 Task: Look for products in the category "Hot Dogs & Sausages" from the brand "Store Brand".
Action: Mouse moved to (12, 117)
Screenshot: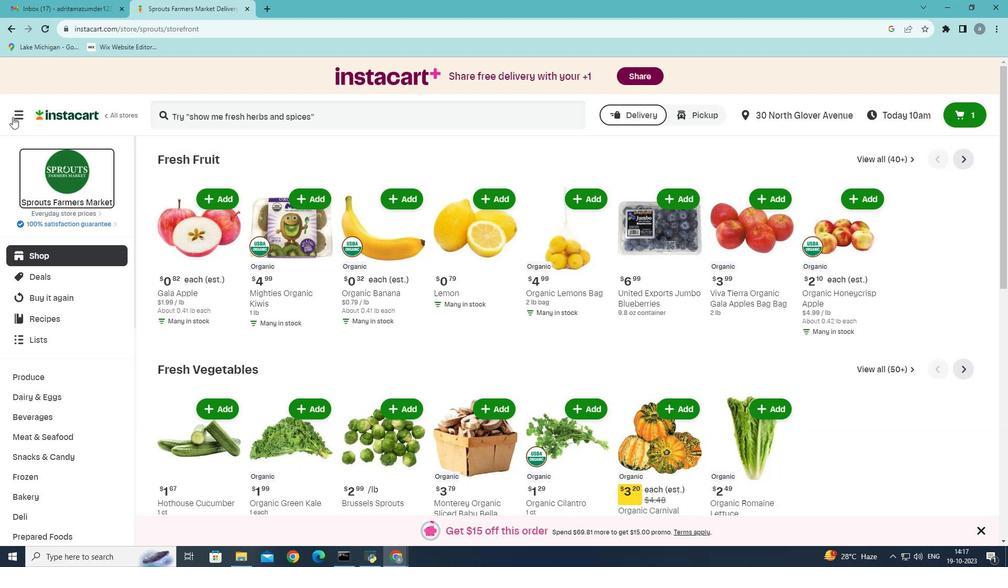 
Action: Mouse pressed left at (12, 117)
Screenshot: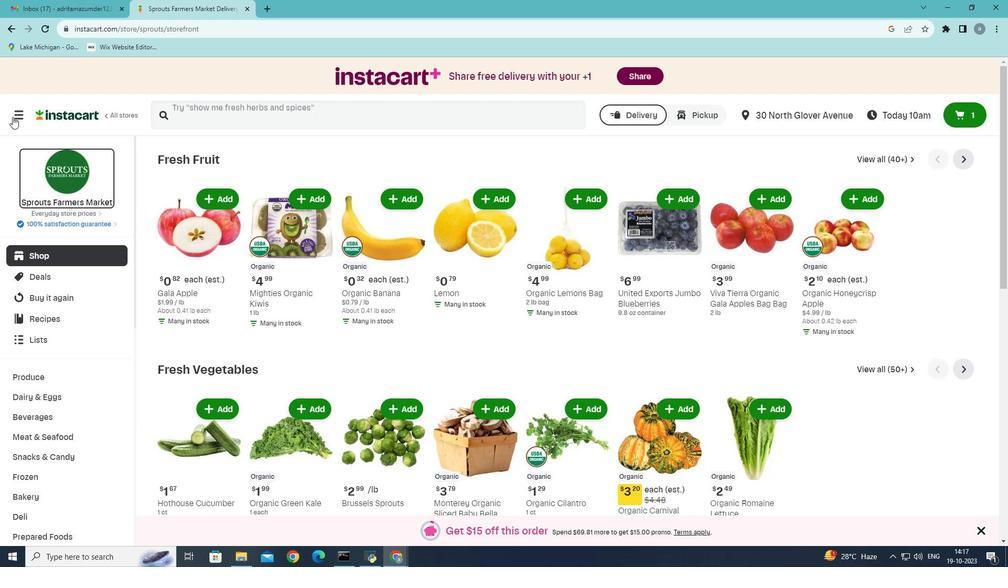 
Action: Mouse moved to (41, 306)
Screenshot: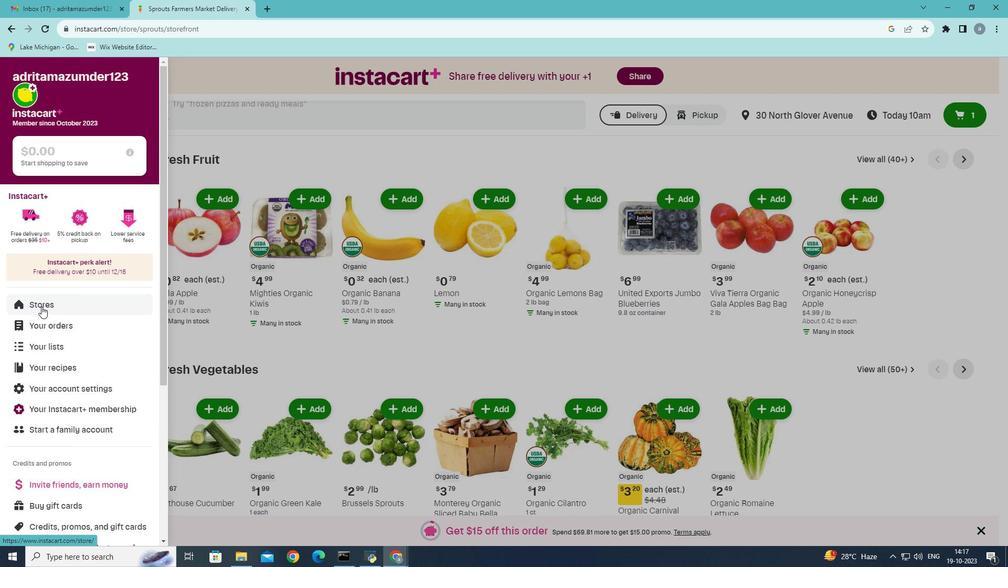 
Action: Mouse pressed left at (41, 306)
Screenshot: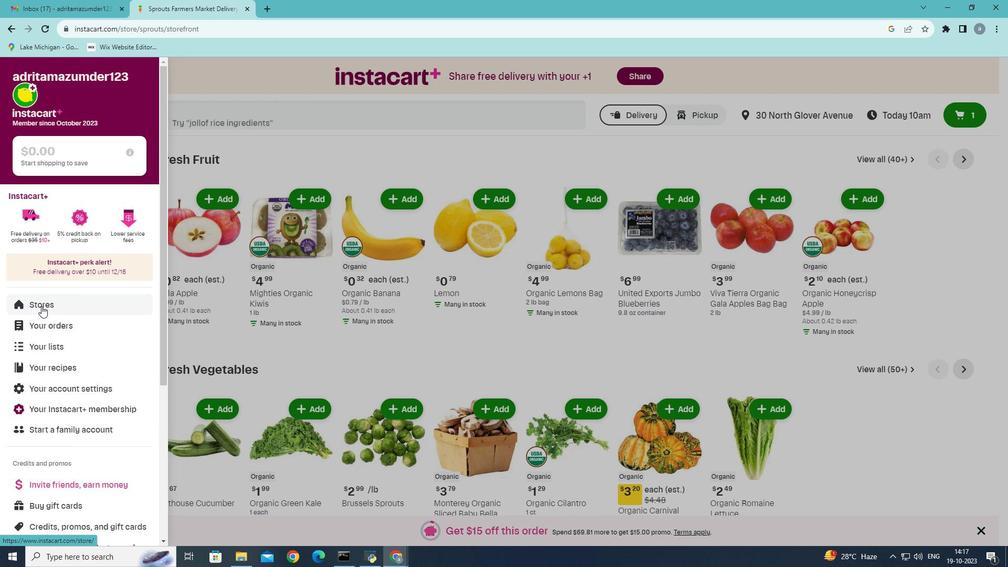 
Action: Mouse moved to (245, 121)
Screenshot: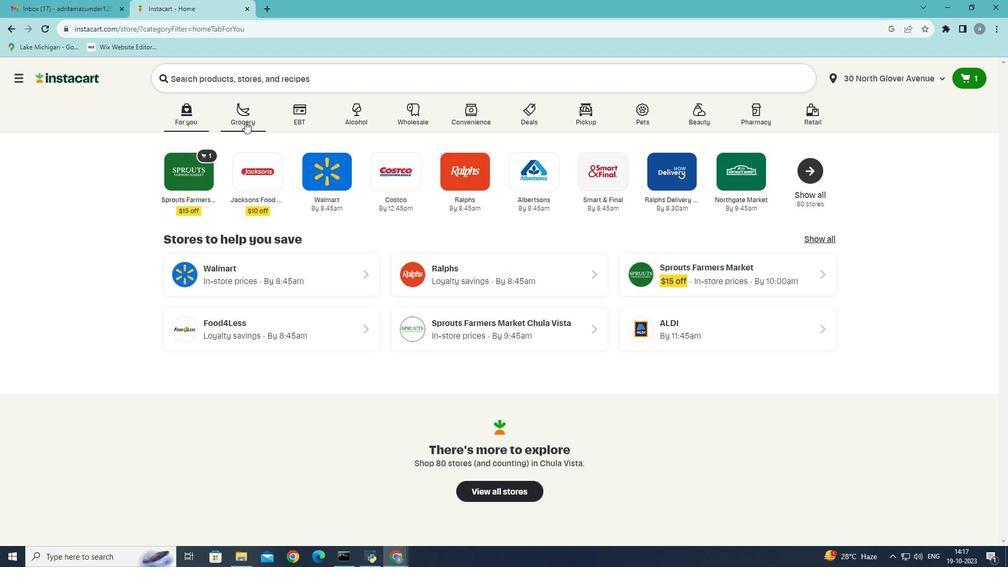 
Action: Mouse pressed left at (245, 121)
Screenshot: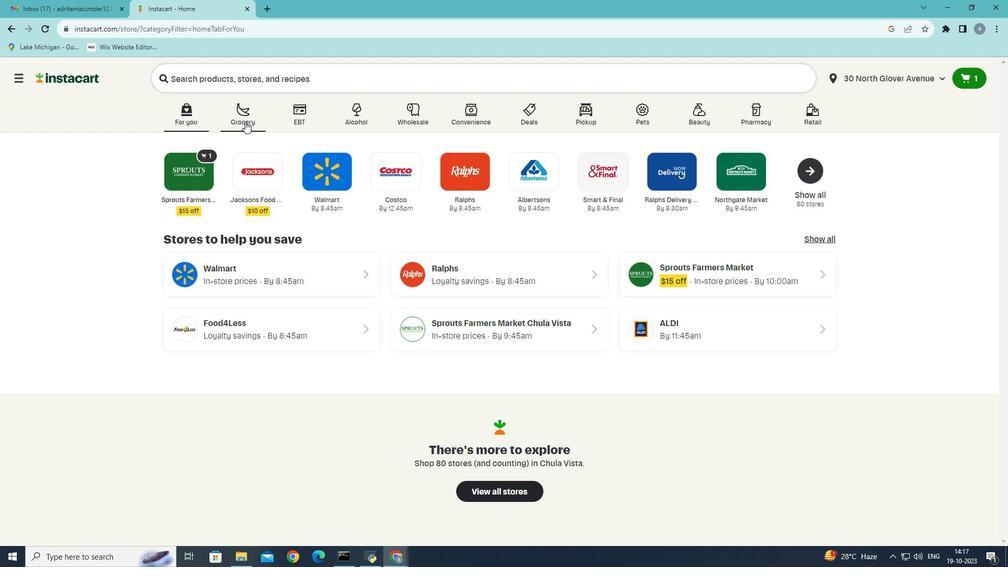
Action: Mouse moved to (267, 298)
Screenshot: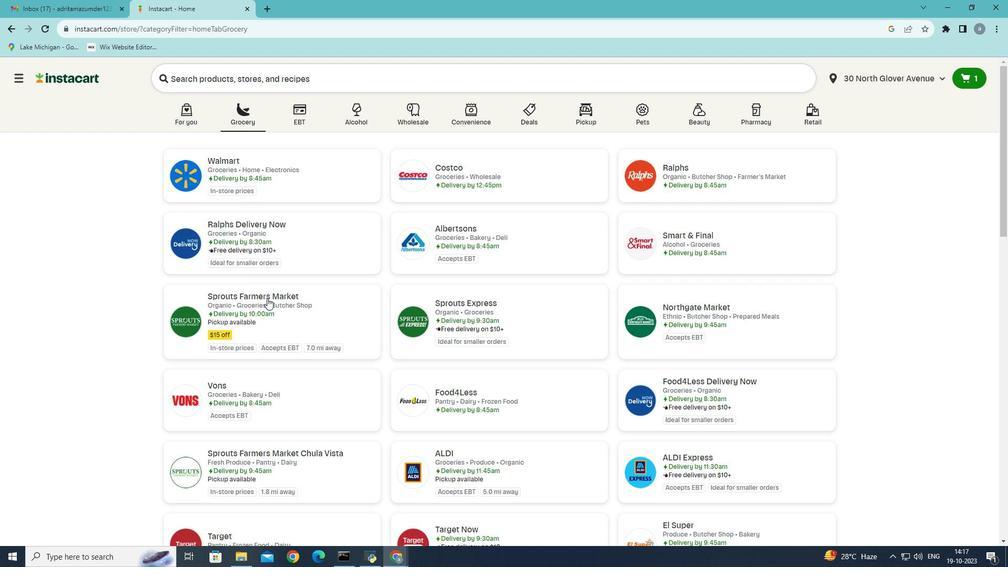 
Action: Mouse pressed left at (267, 298)
Screenshot: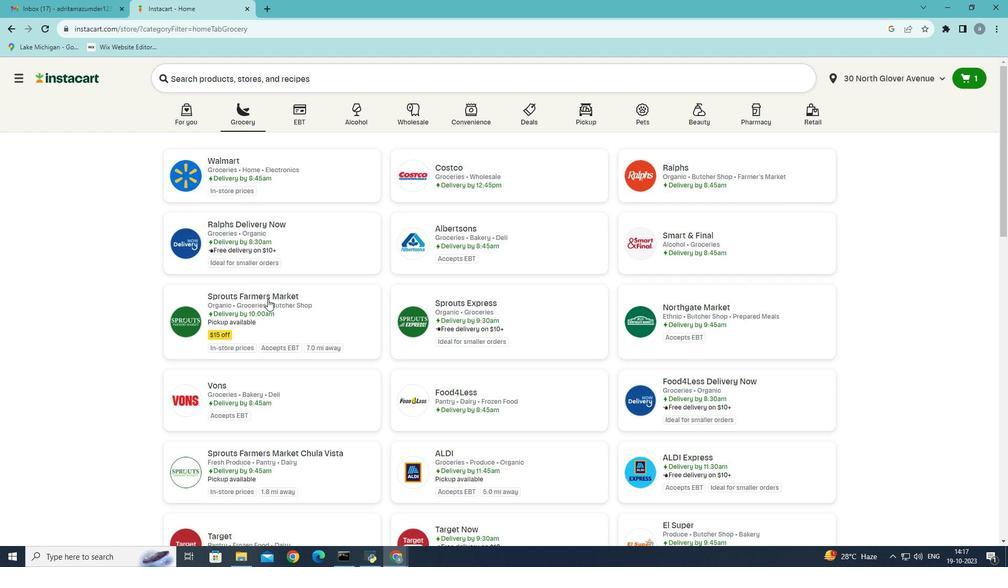 
Action: Mouse moved to (61, 439)
Screenshot: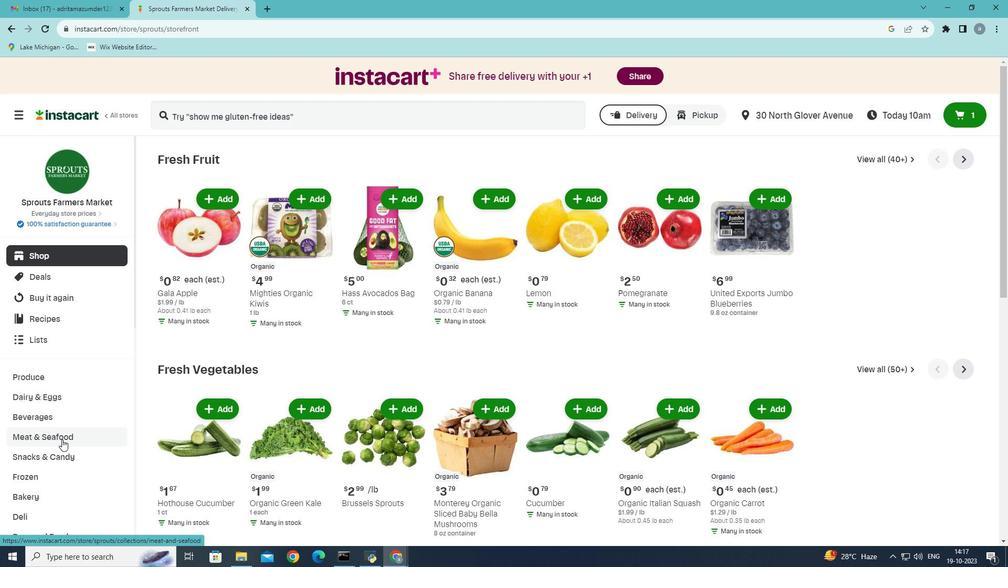 
Action: Mouse pressed left at (61, 439)
Screenshot: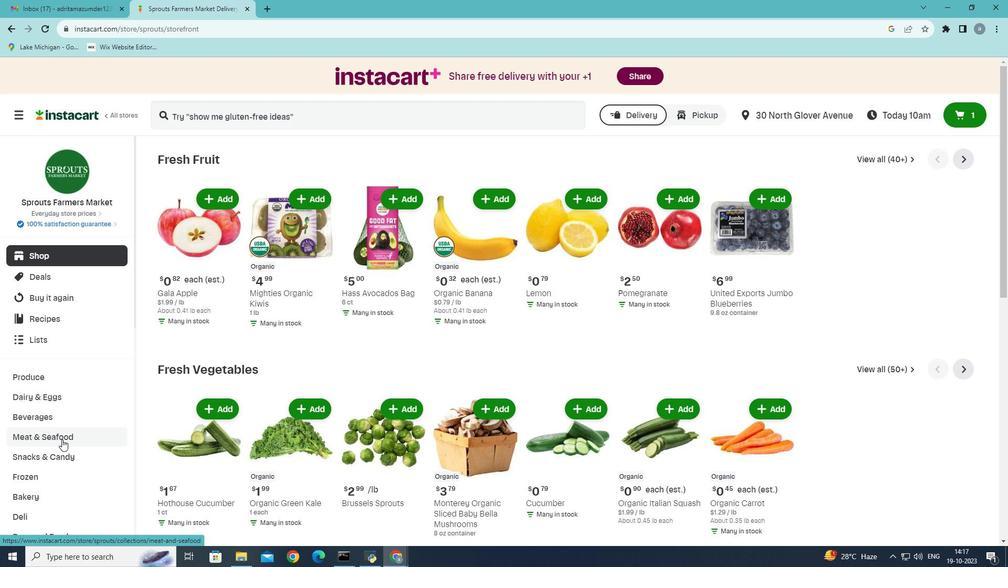 
Action: Mouse moved to (546, 186)
Screenshot: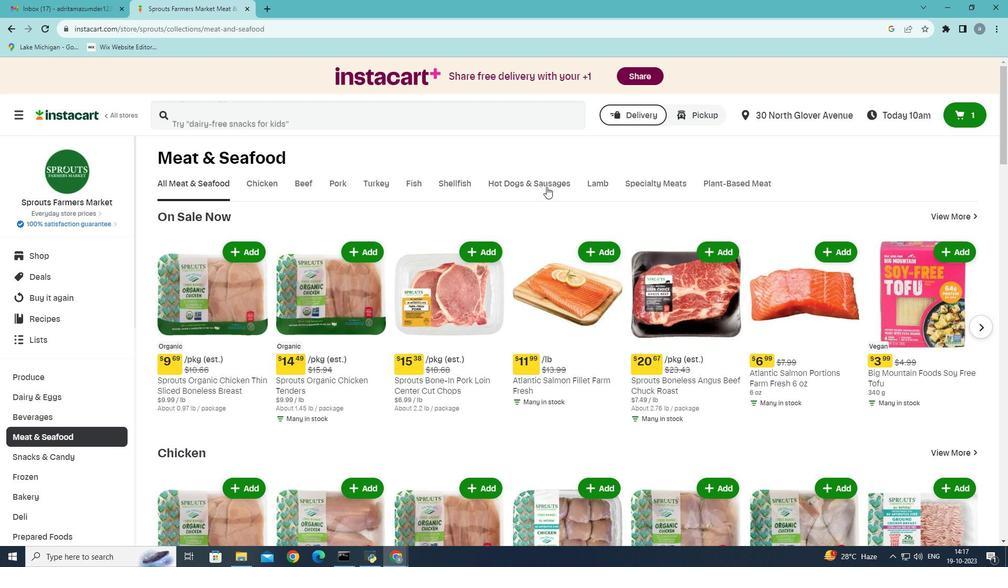 
Action: Mouse pressed left at (546, 186)
Screenshot: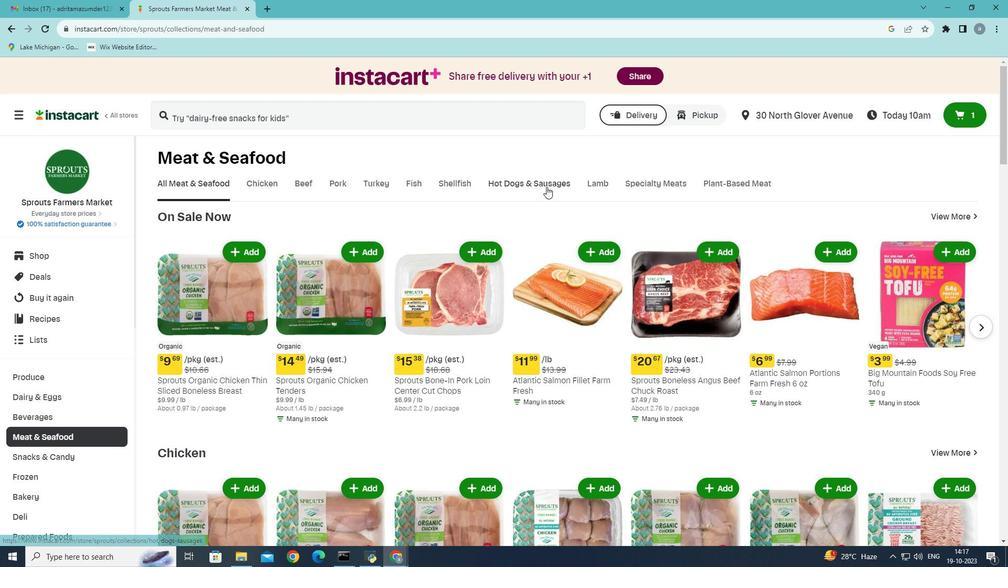 
Action: Mouse moved to (244, 230)
Screenshot: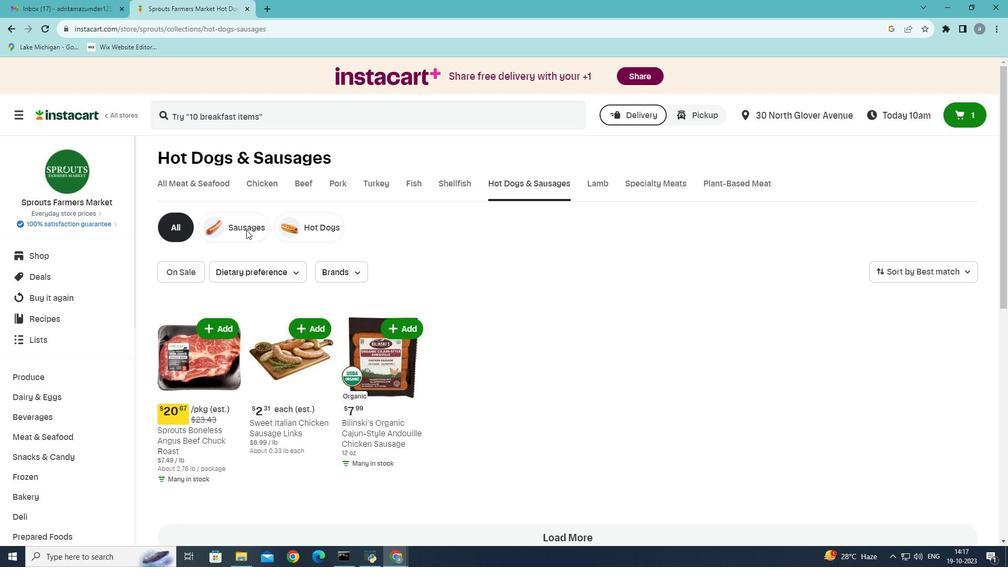 
Action: Mouse pressed left at (244, 230)
Screenshot: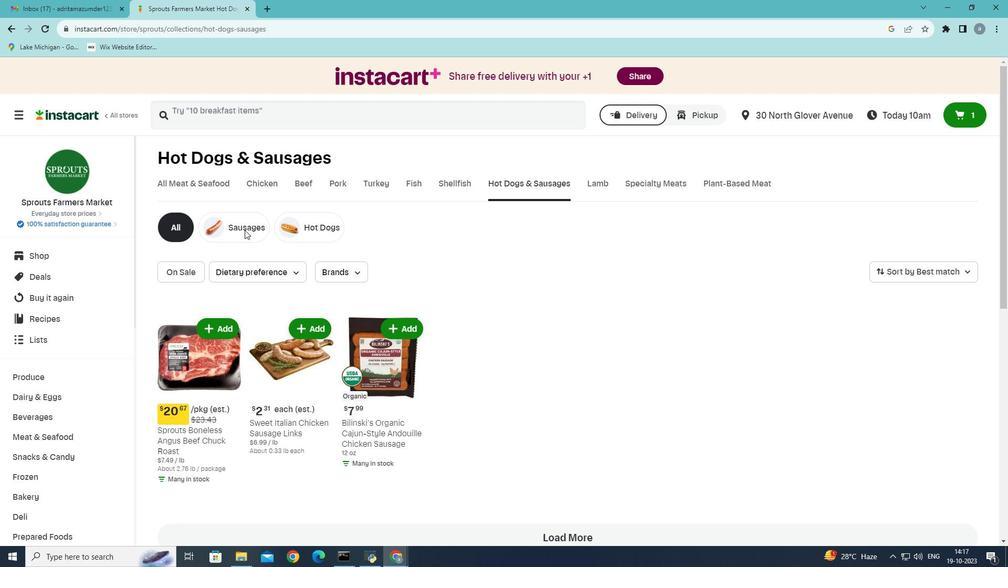 
Action: Mouse moved to (357, 277)
Screenshot: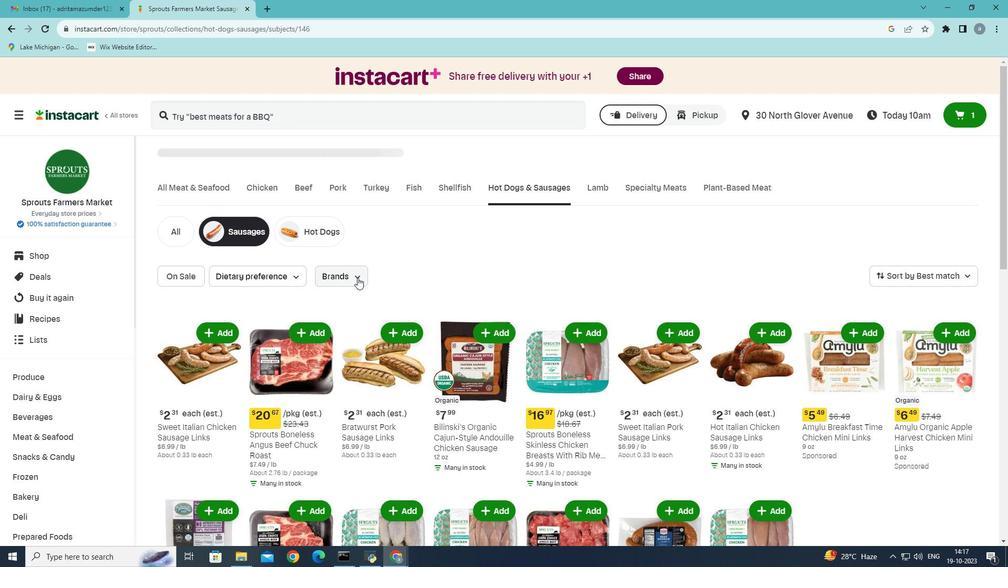 
Action: Mouse pressed left at (357, 277)
Screenshot: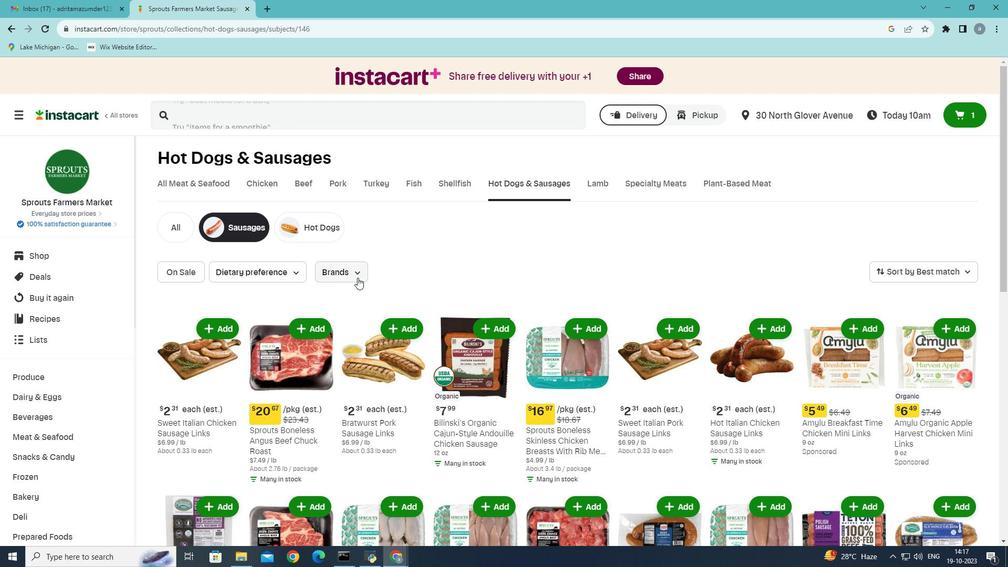 
Action: Mouse moved to (346, 299)
Screenshot: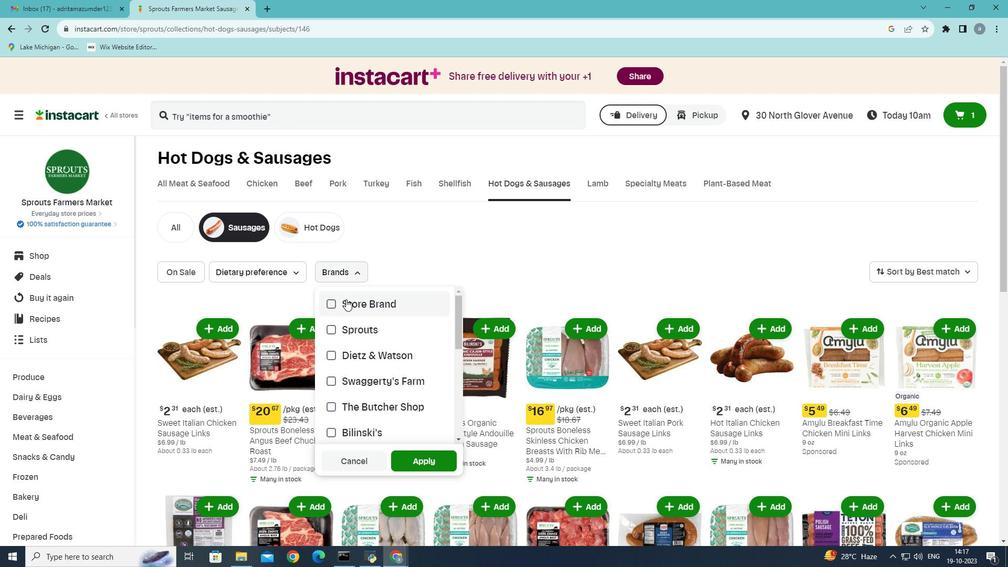 
Action: Mouse pressed left at (346, 299)
Screenshot: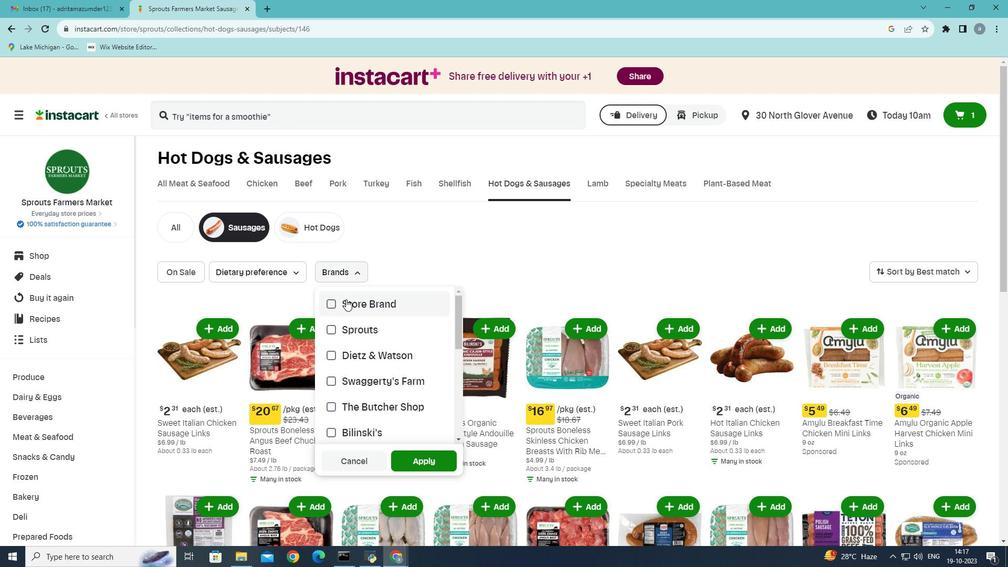 
Action: Mouse moved to (423, 457)
Screenshot: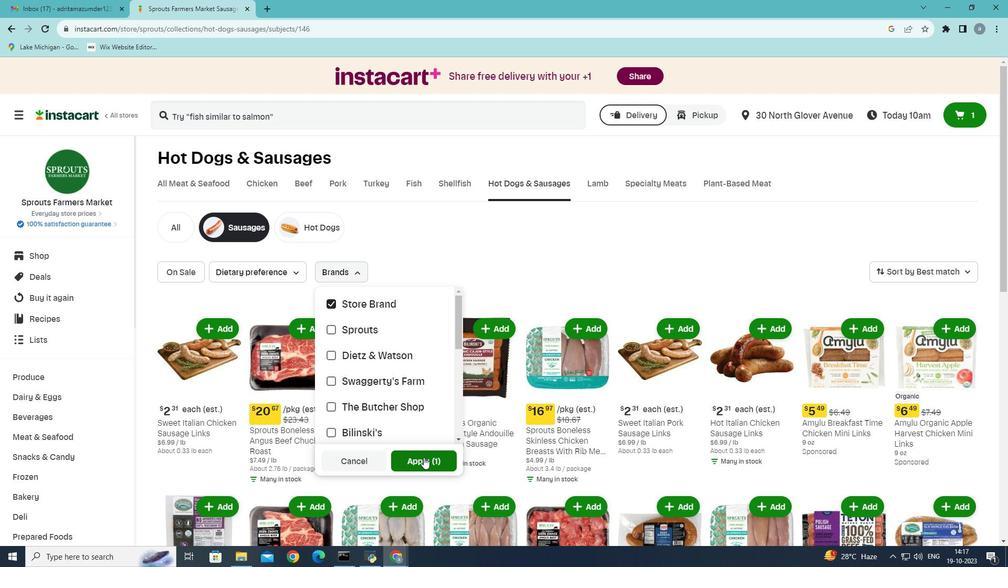 
Action: Mouse pressed left at (423, 457)
Screenshot: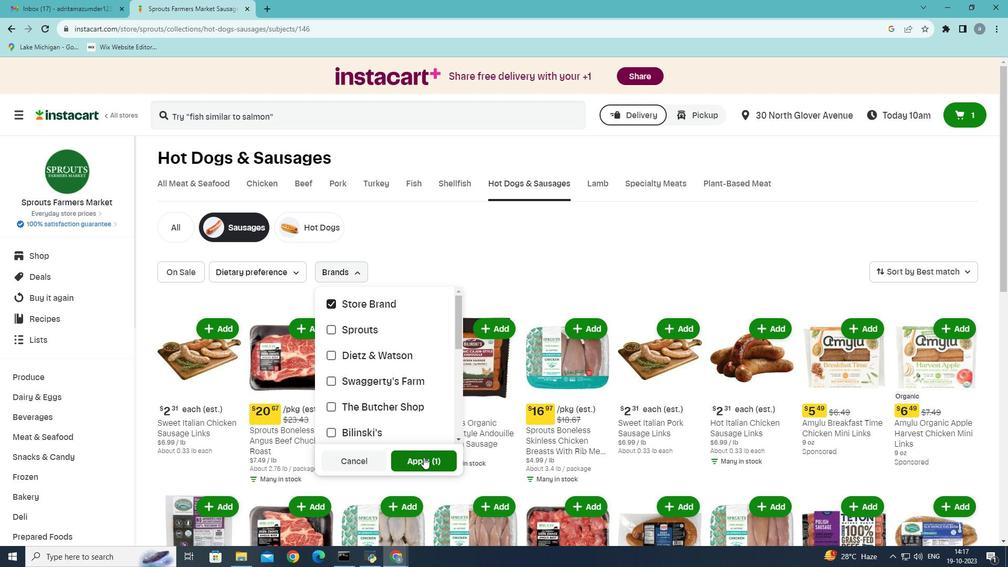 
Action: Mouse moved to (419, 430)
Screenshot: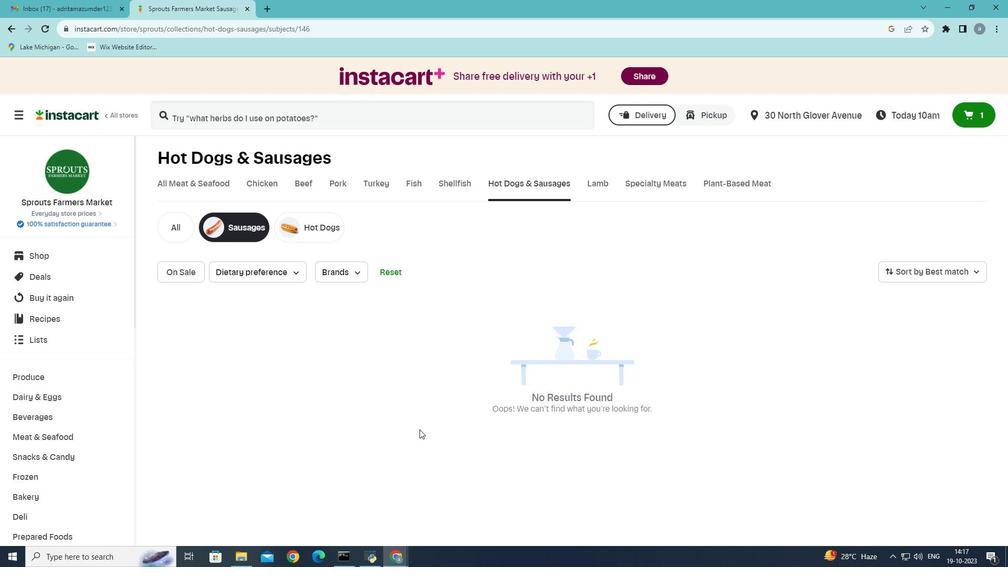 
